 Task: Sort the products in the category "Chicken Wings" by best match.
Action: Mouse moved to (63, 282)
Screenshot: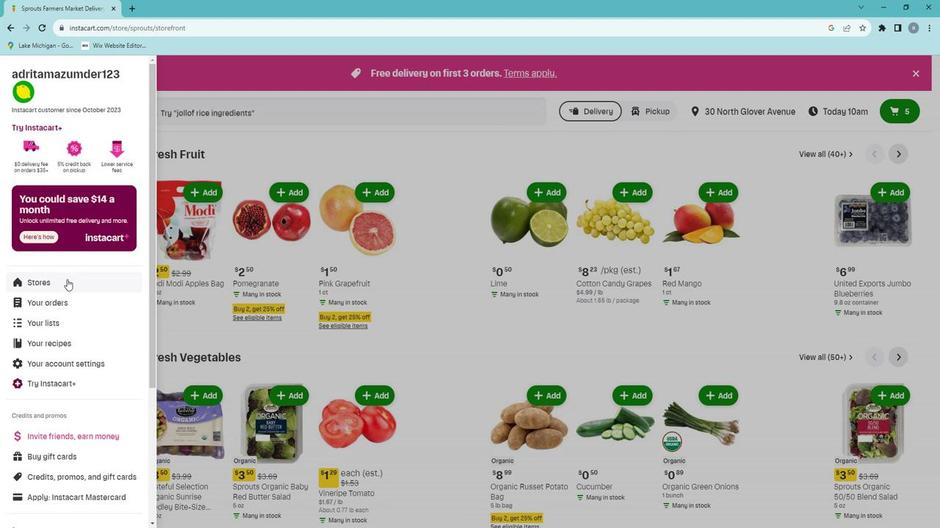 
Action: Mouse pressed left at (63, 282)
Screenshot: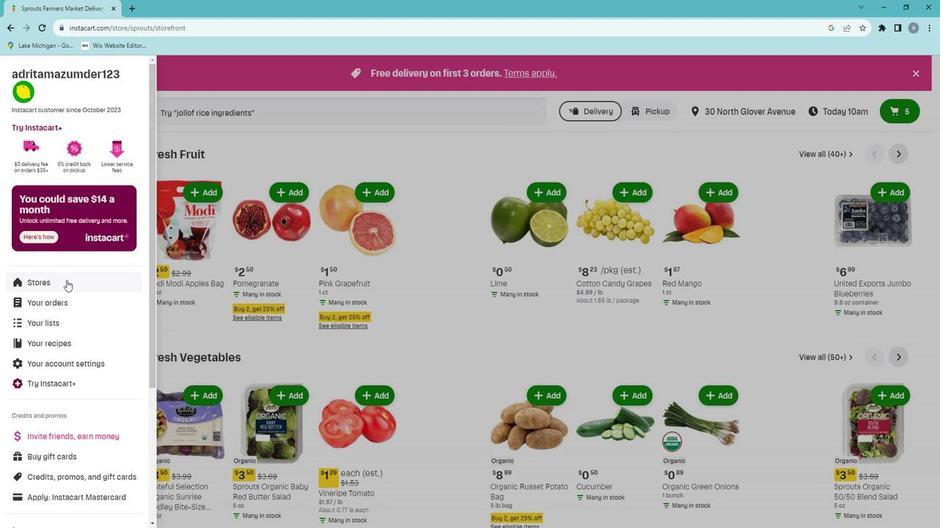 
Action: Mouse moved to (215, 115)
Screenshot: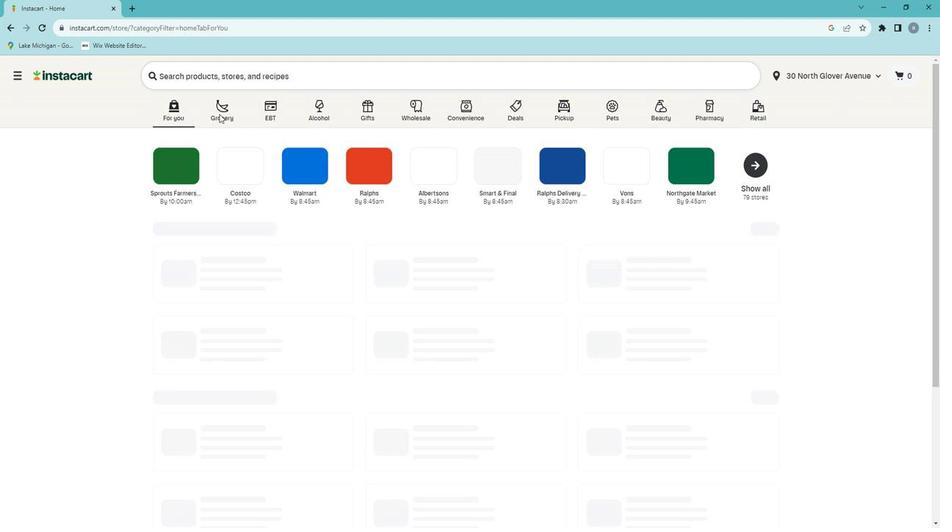 
Action: Mouse pressed left at (215, 115)
Screenshot: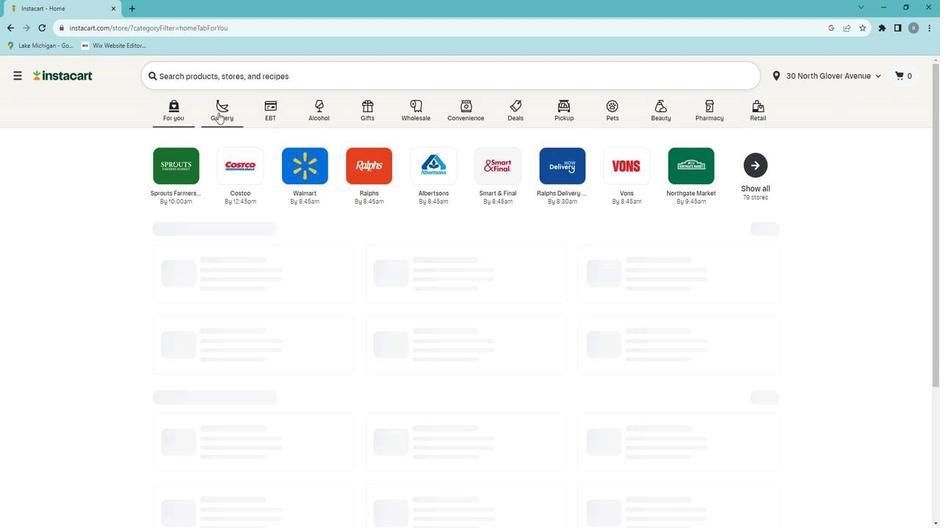 
Action: Mouse moved to (207, 304)
Screenshot: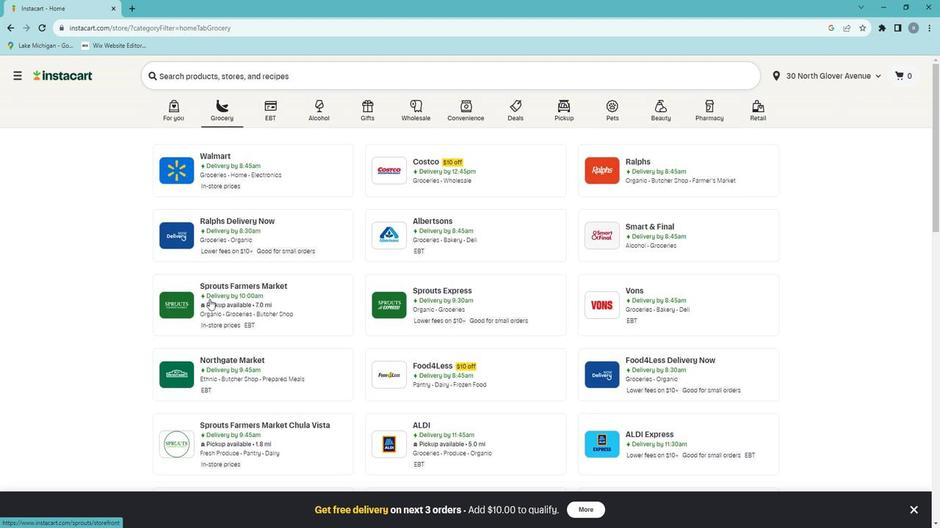 
Action: Mouse pressed left at (207, 304)
Screenshot: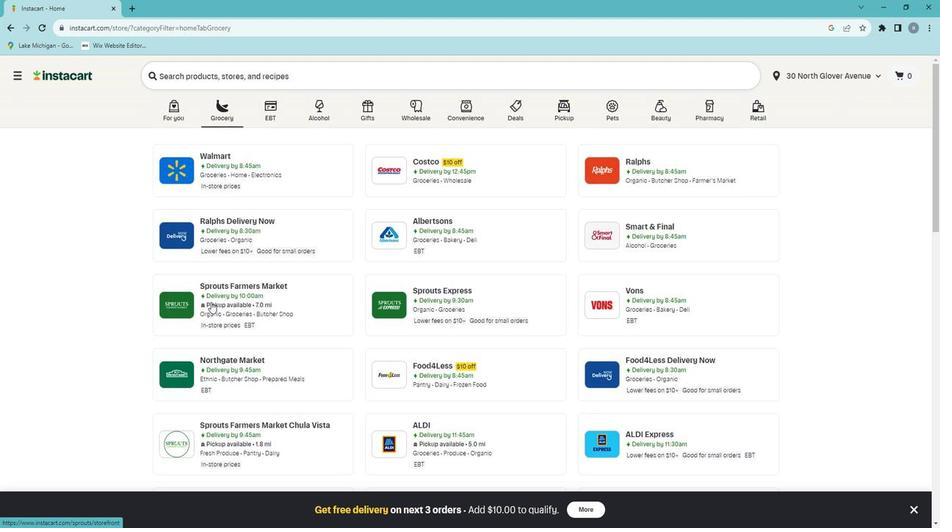 
Action: Mouse moved to (77, 435)
Screenshot: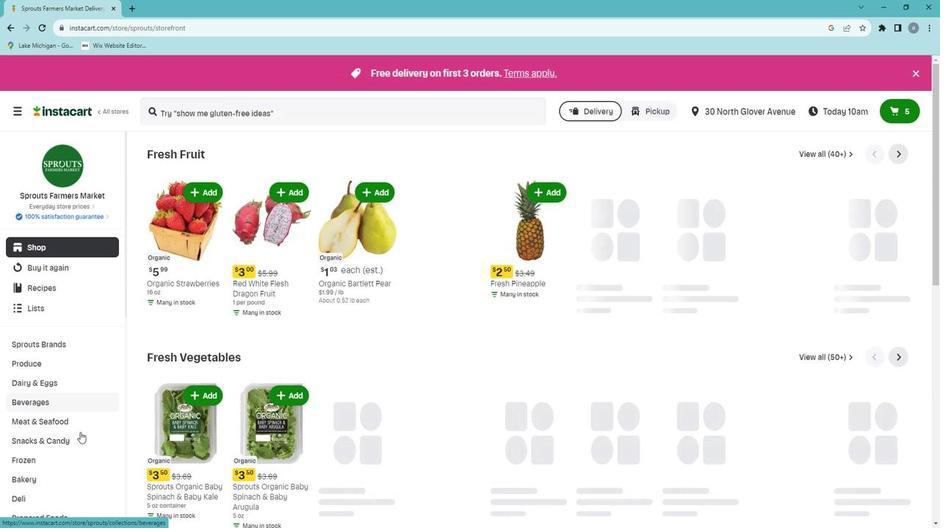 
Action: Mouse scrolled (77, 435) with delta (0, 0)
Screenshot: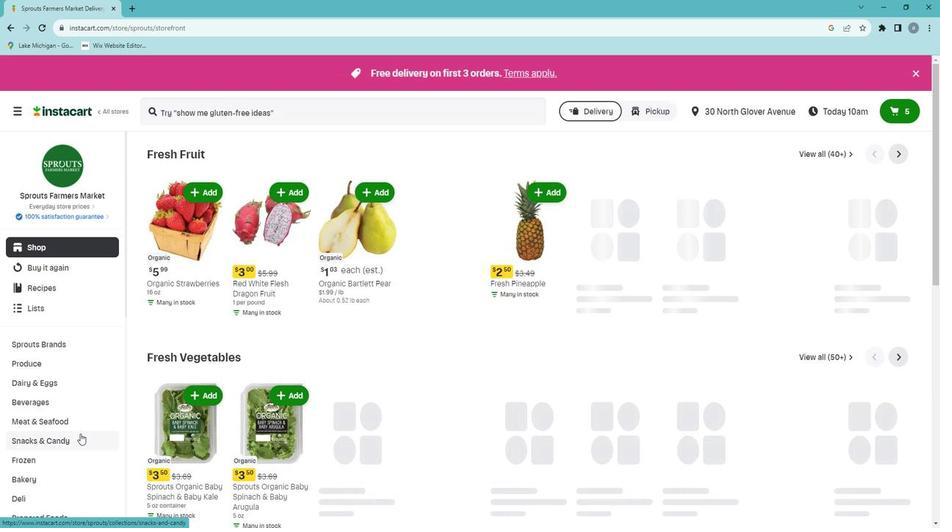 
Action: Mouse moved to (63, 467)
Screenshot: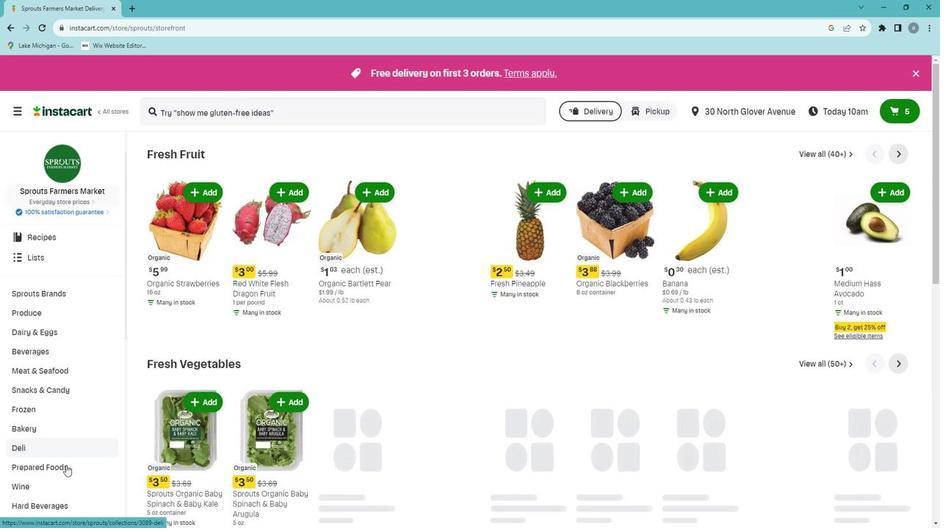 
Action: Mouse pressed left at (63, 467)
Screenshot: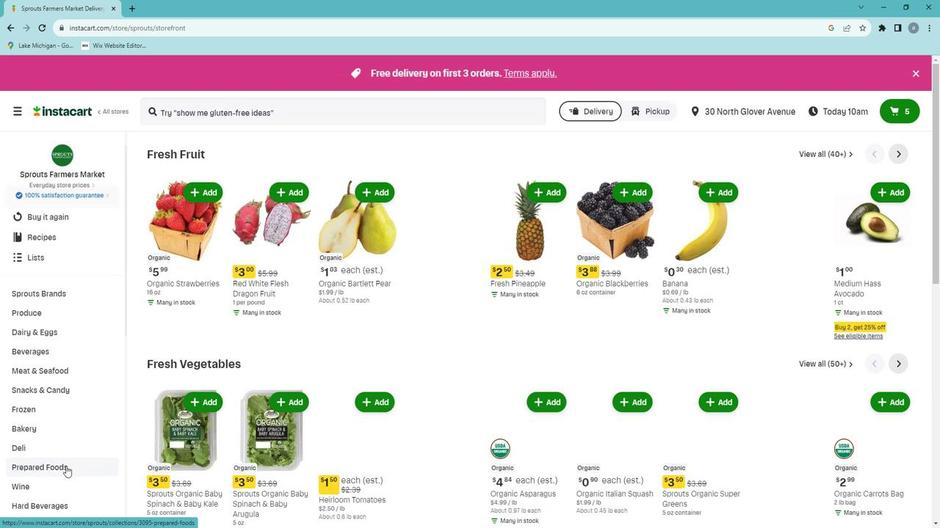 
Action: Mouse moved to (567, 177)
Screenshot: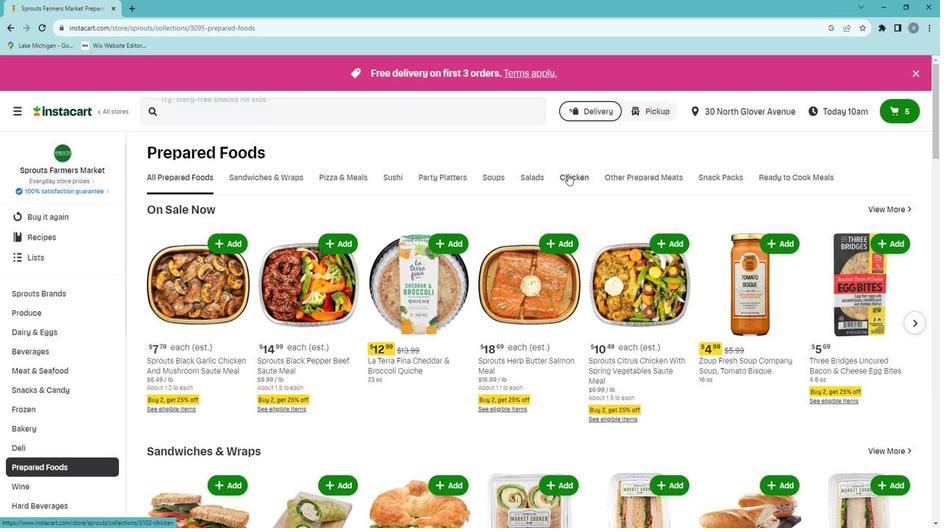 
Action: Mouse pressed left at (567, 177)
Screenshot: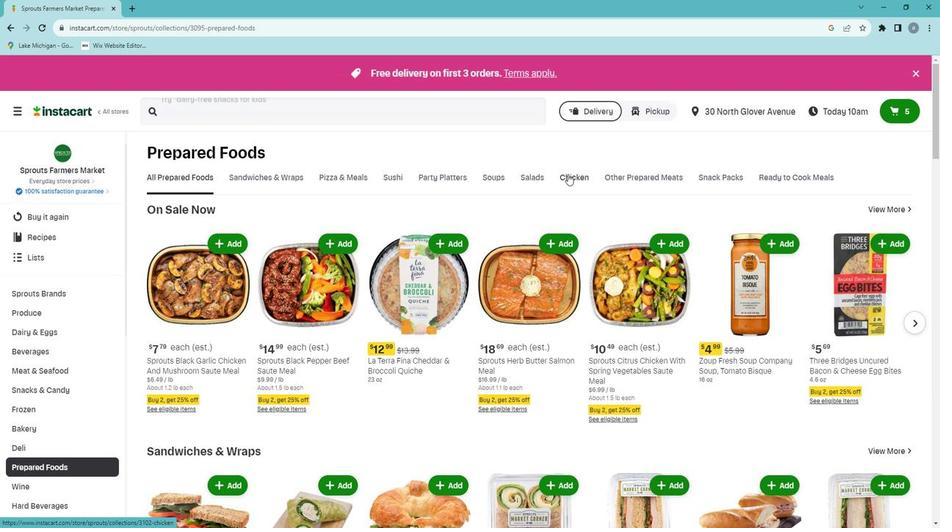 
Action: Mouse moved to (320, 228)
Screenshot: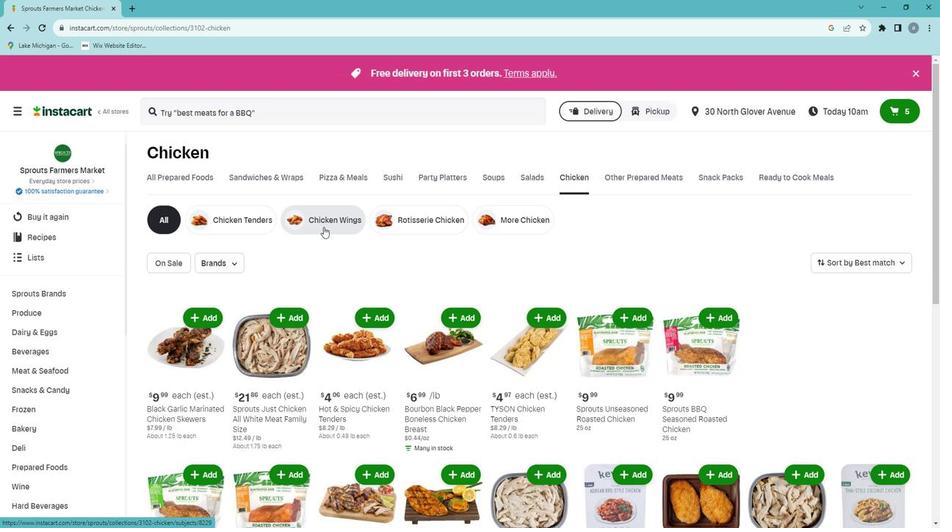 
Action: Mouse pressed left at (320, 228)
Screenshot: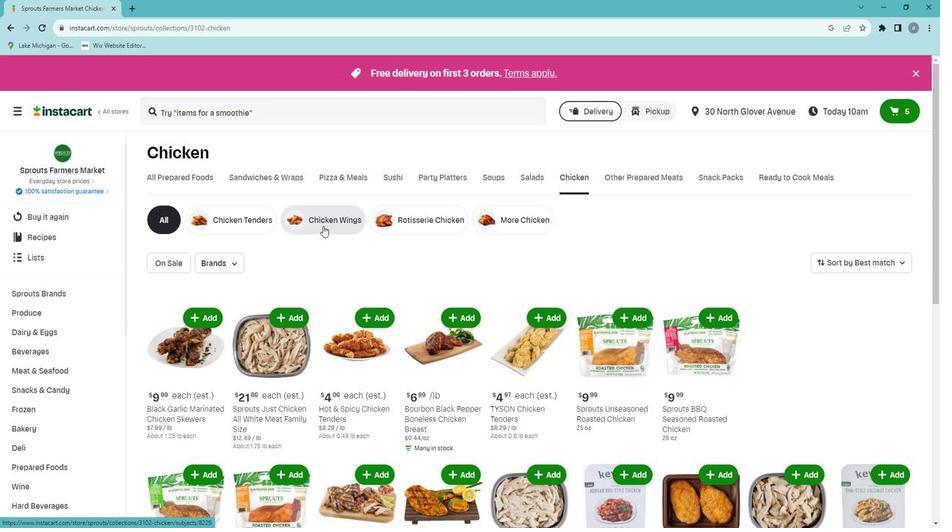 
Action: Mouse moved to (901, 262)
Screenshot: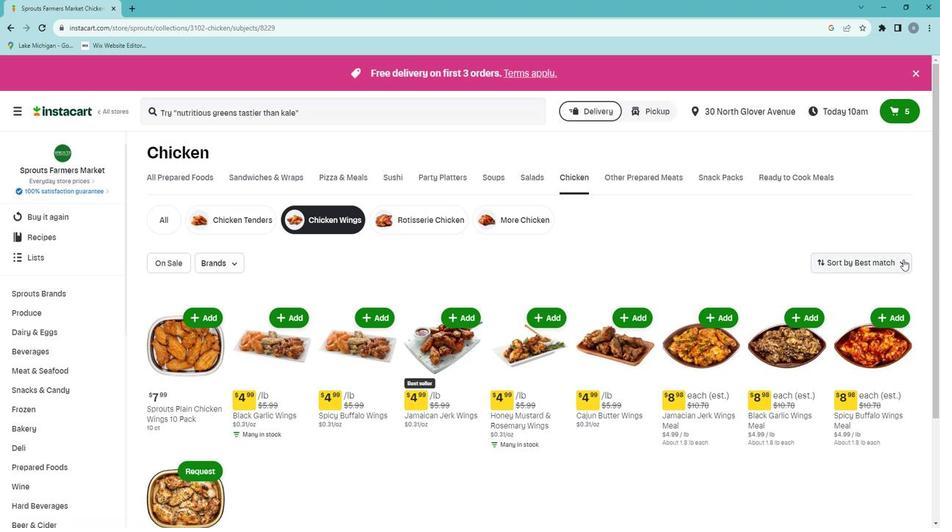 
Action: Mouse pressed left at (901, 262)
Screenshot: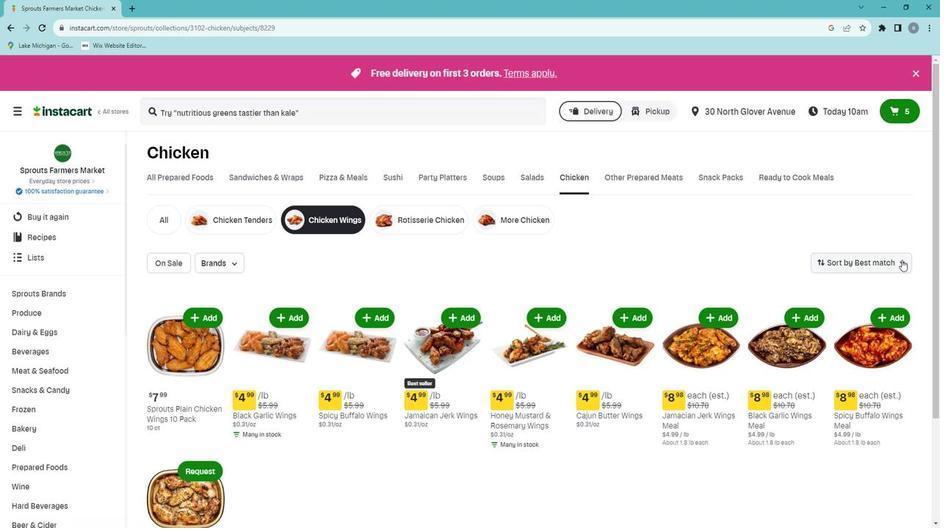 
Action: Mouse moved to (859, 292)
Screenshot: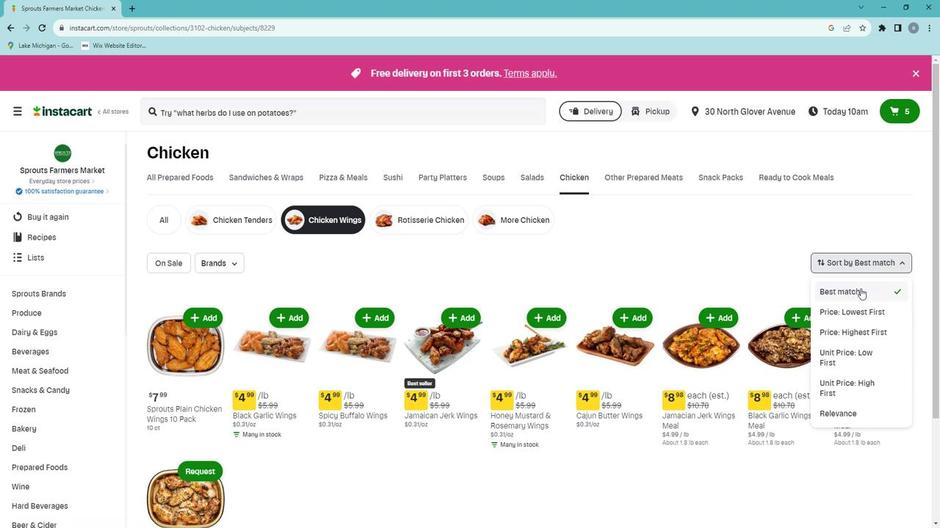 
Action: Mouse pressed left at (859, 292)
Screenshot: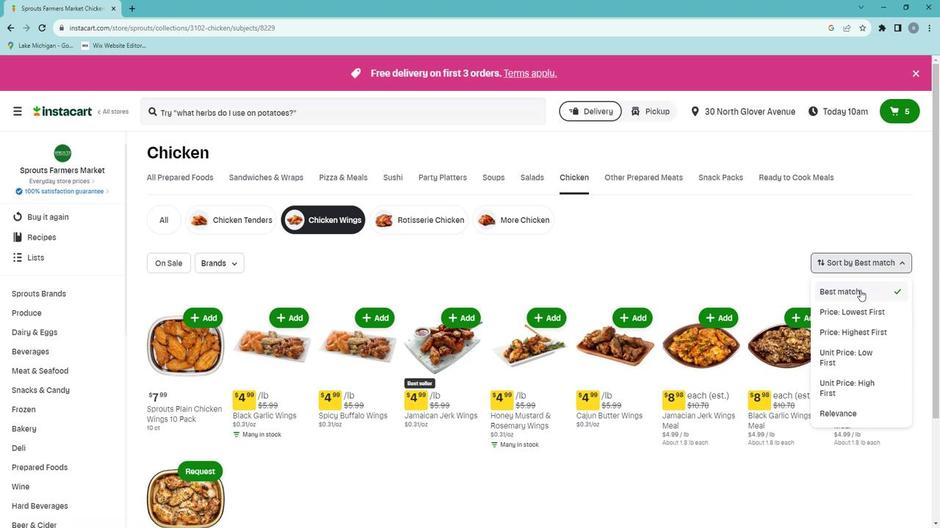
Action: Mouse moved to (856, 290)
Screenshot: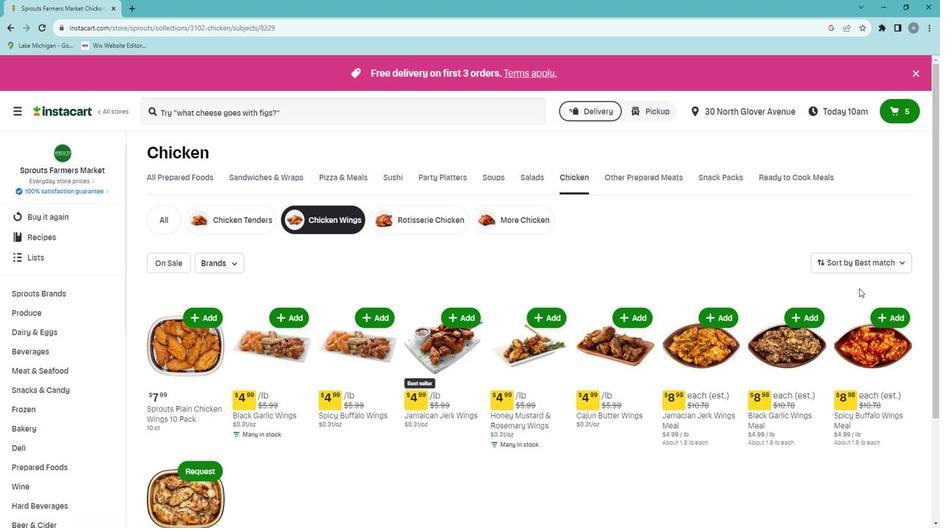 
